 Task: Add the task  Create a new website for a non-profit organization to the section Backup and Recovery Sprint in the project AgileEagle and add a Due Date to the respective task as 2024/05/11
Action: Mouse moved to (900, 470)
Screenshot: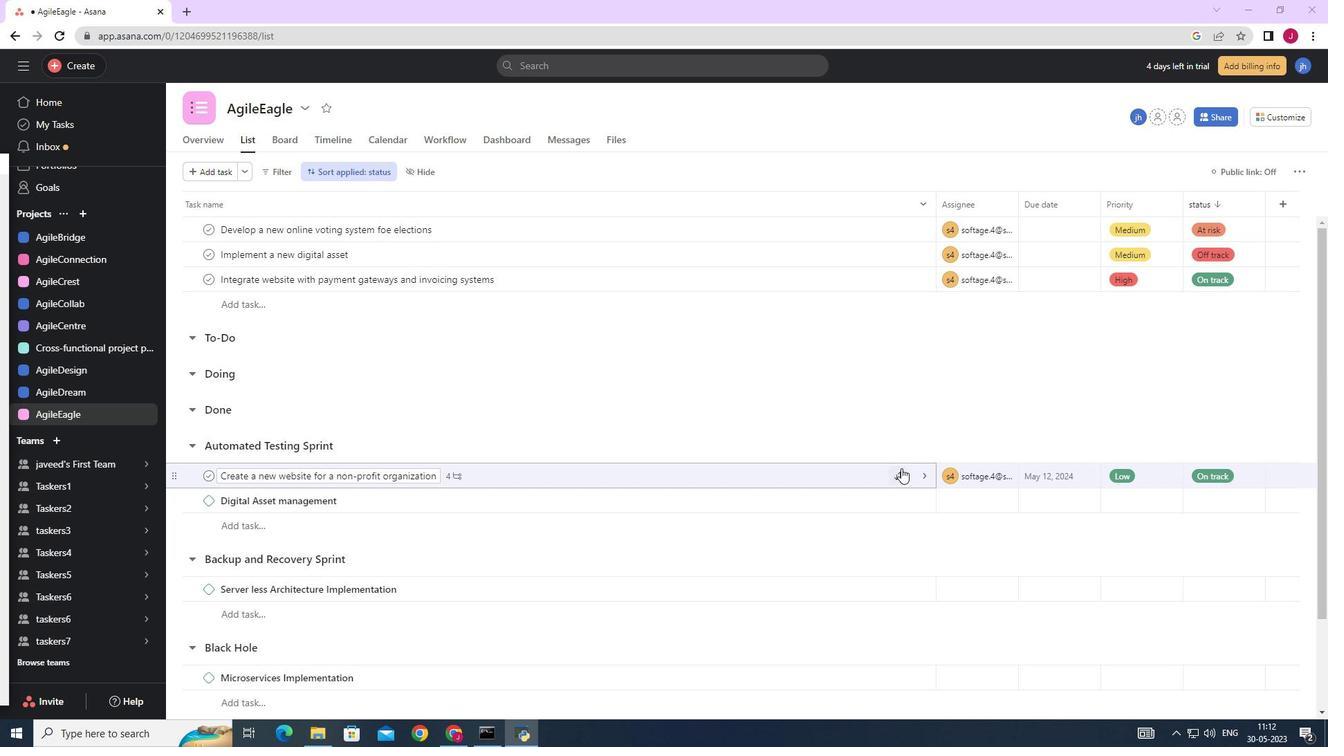 
Action: Mouse pressed left at (900, 470)
Screenshot: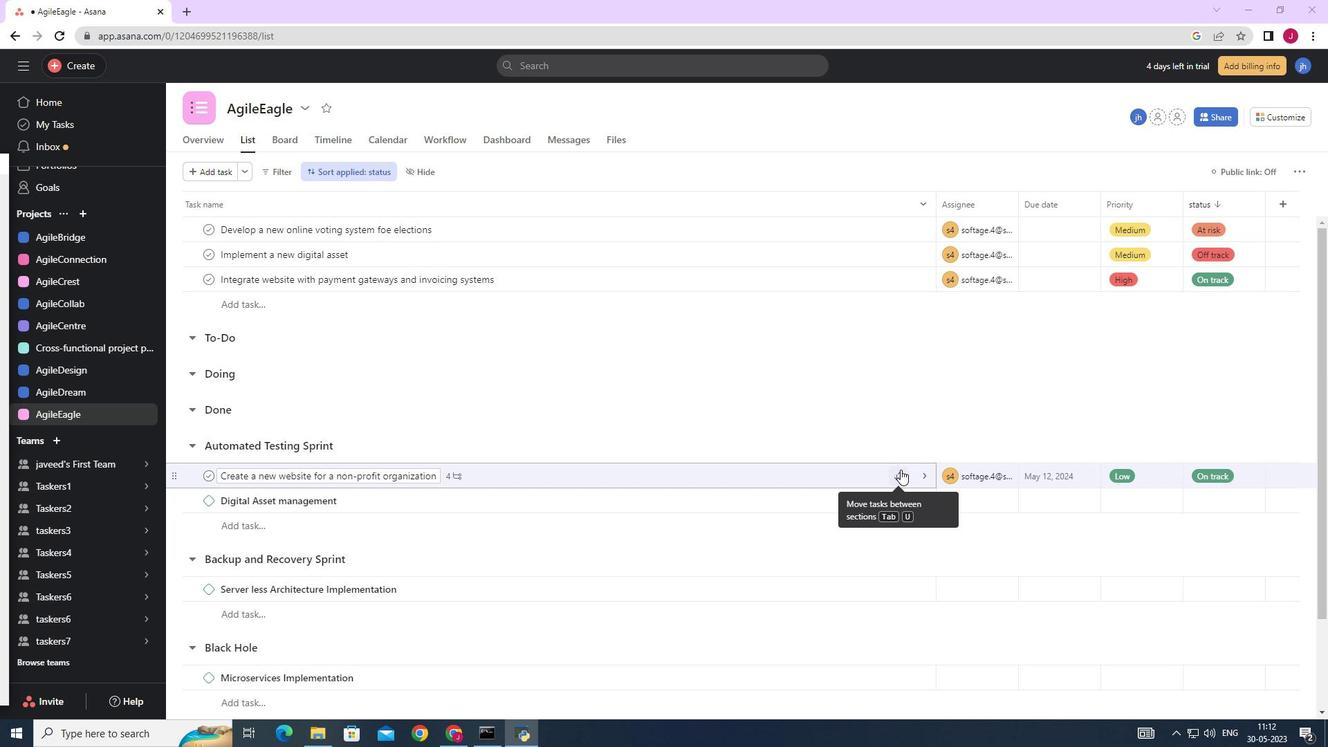 
Action: Mouse moved to (804, 399)
Screenshot: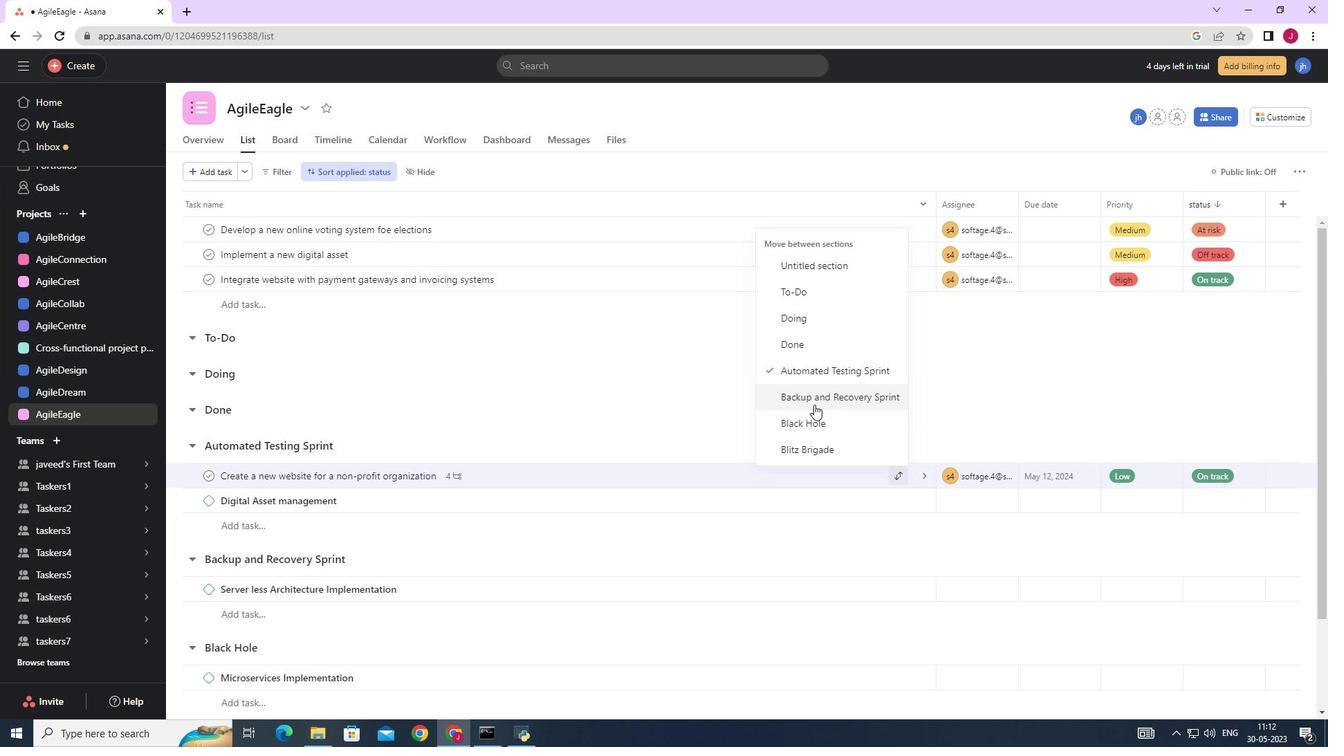 
Action: Mouse pressed left at (804, 399)
Screenshot: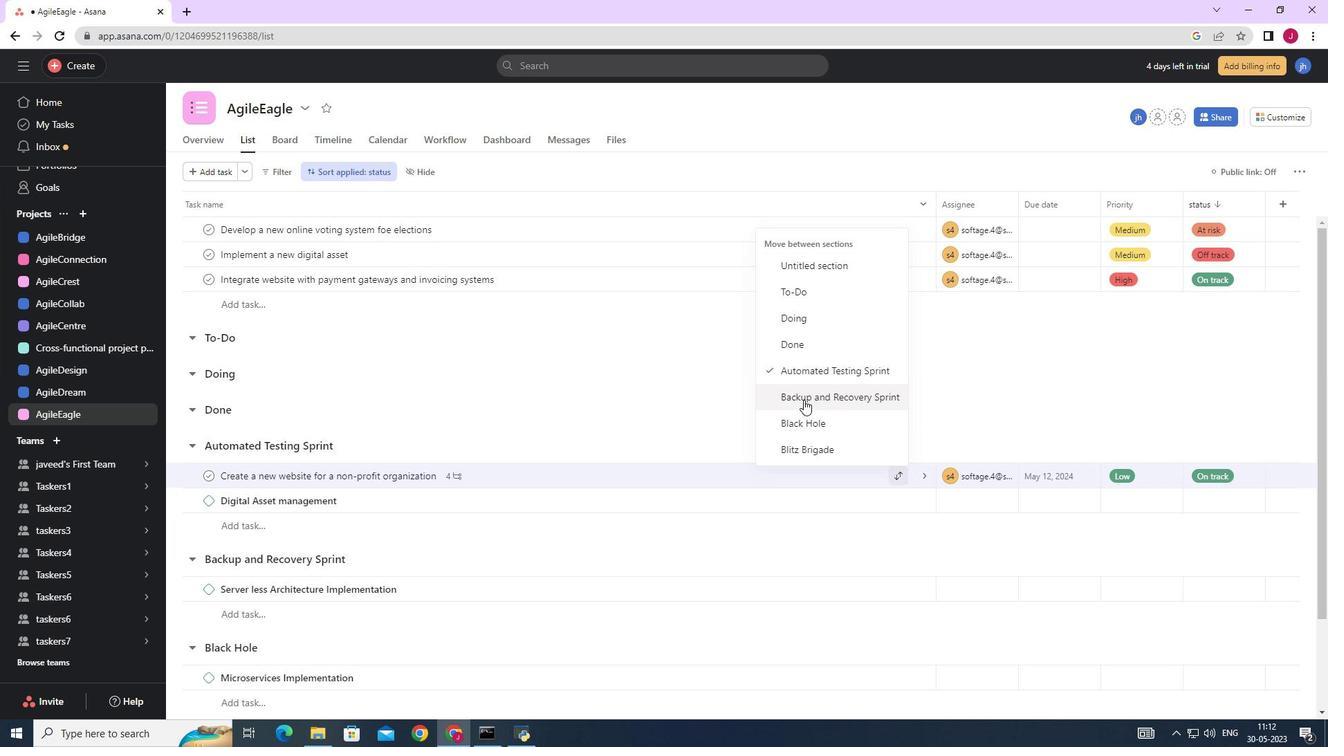 
Action: Mouse moved to (1062, 564)
Screenshot: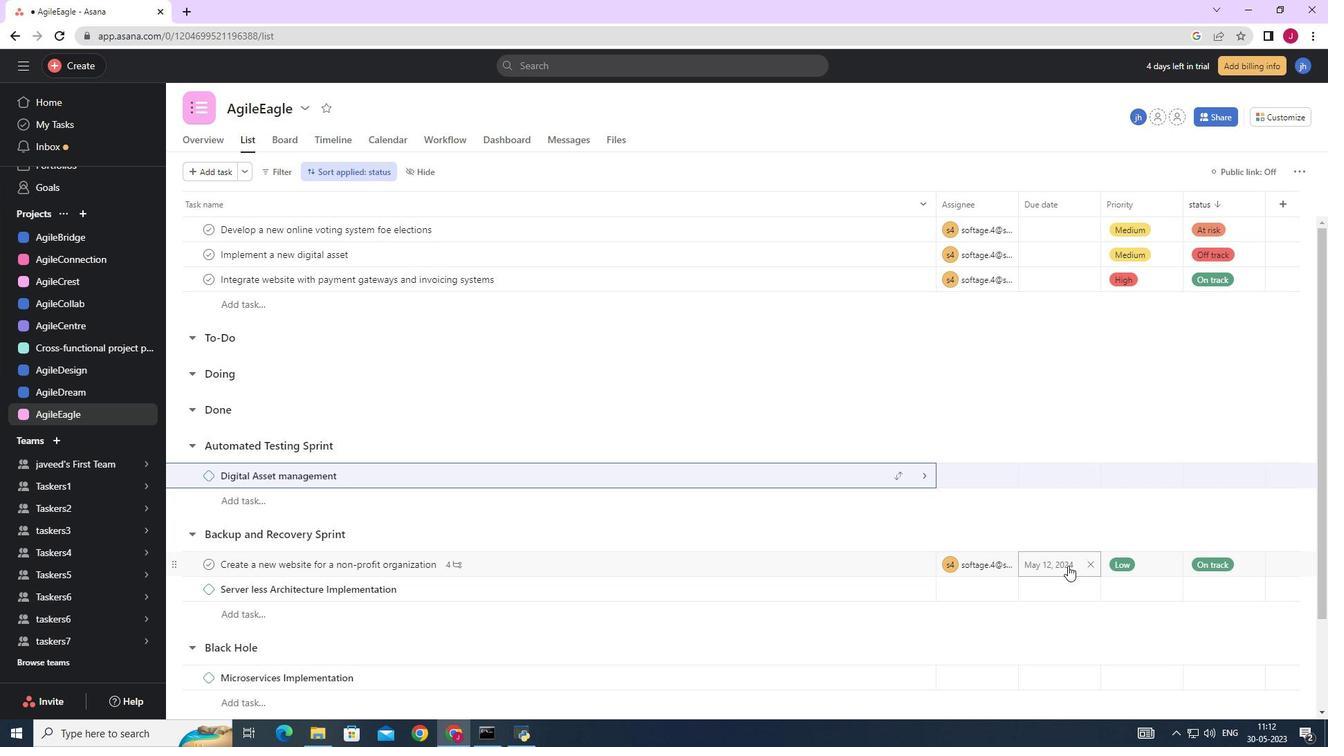
Action: Mouse pressed left at (1062, 564)
Screenshot: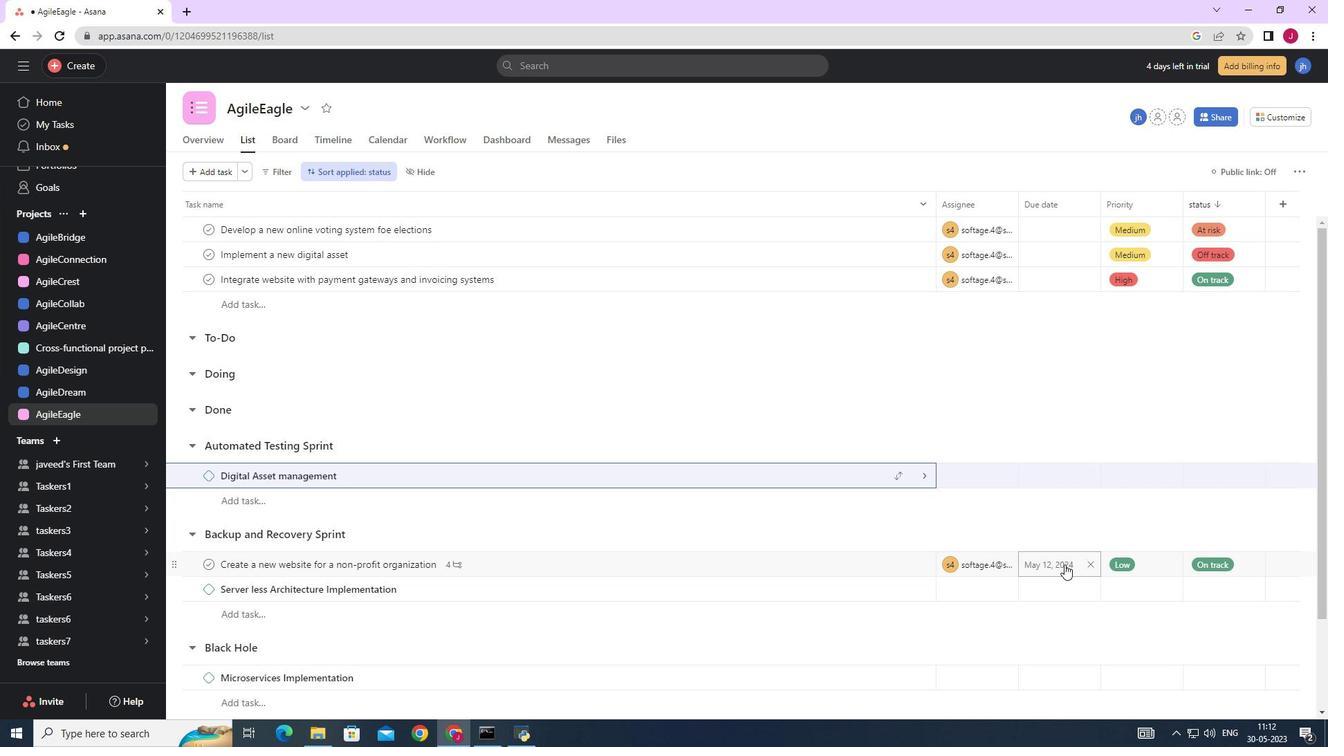 
Action: Mouse moved to (1201, 405)
Screenshot: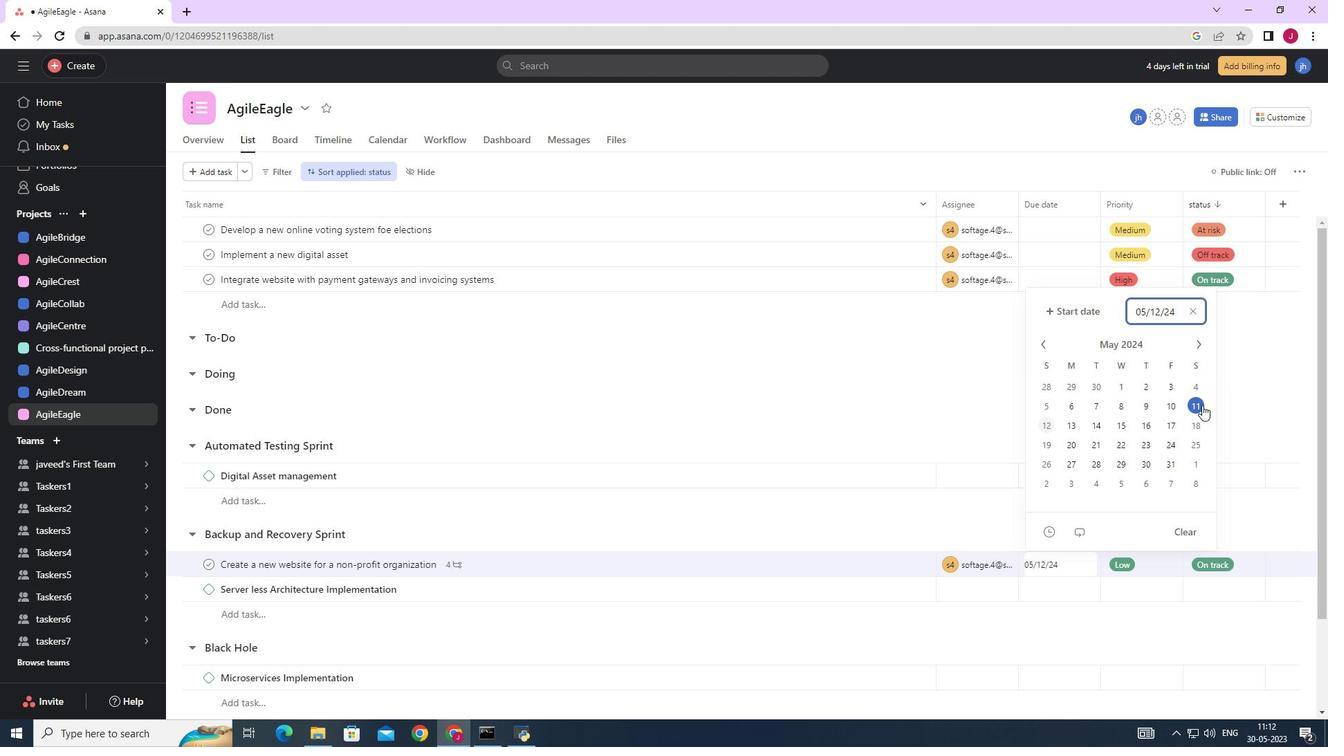
Action: Mouse pressed left at (1201, 405)
Screenshot: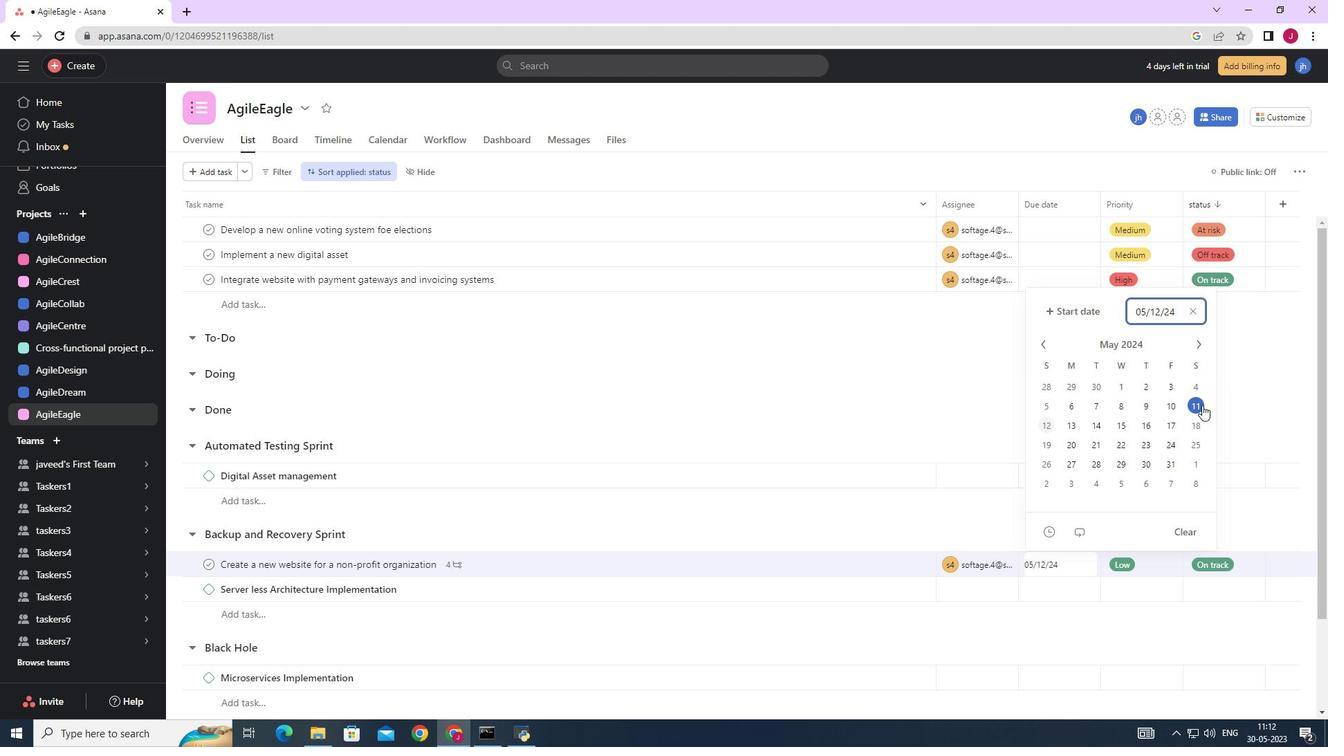 
Action: Mouse moved to (1267, 370)
Screenshot: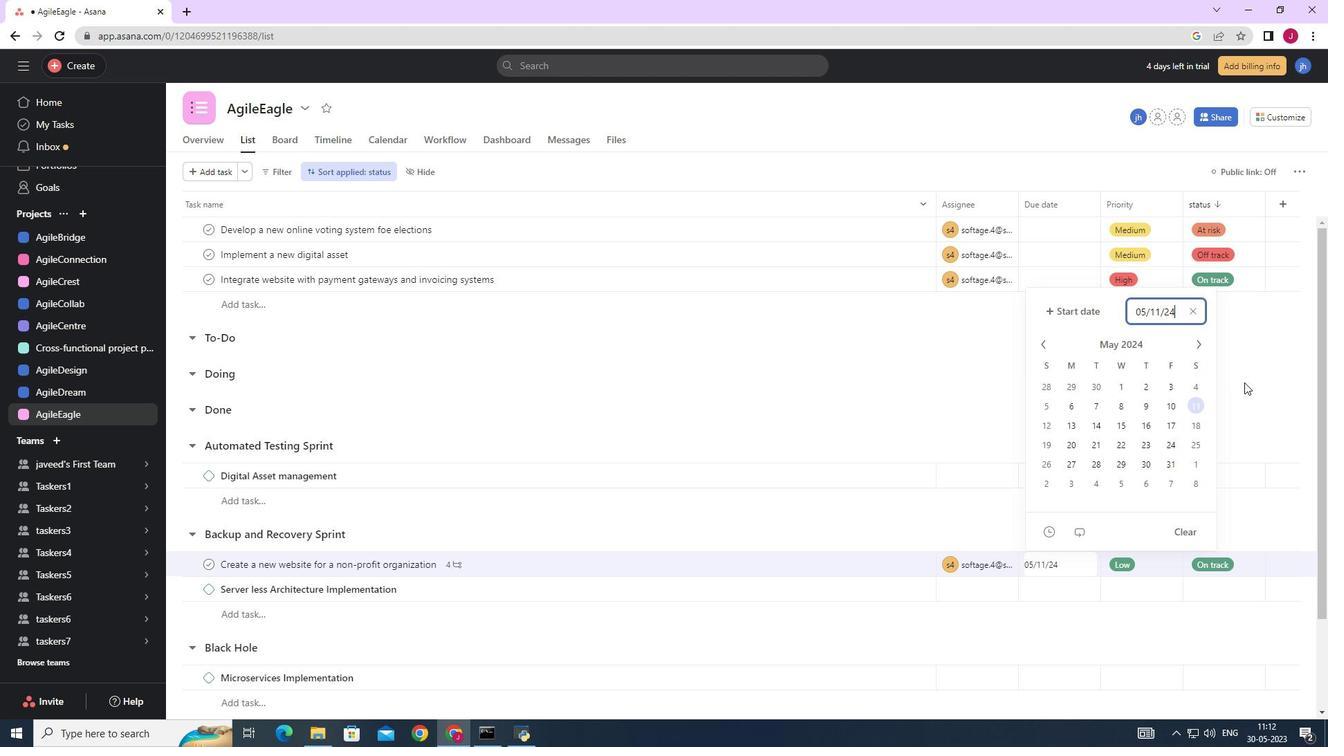 
Action: Mouse pressed left at (1267, 370)
Screenshot: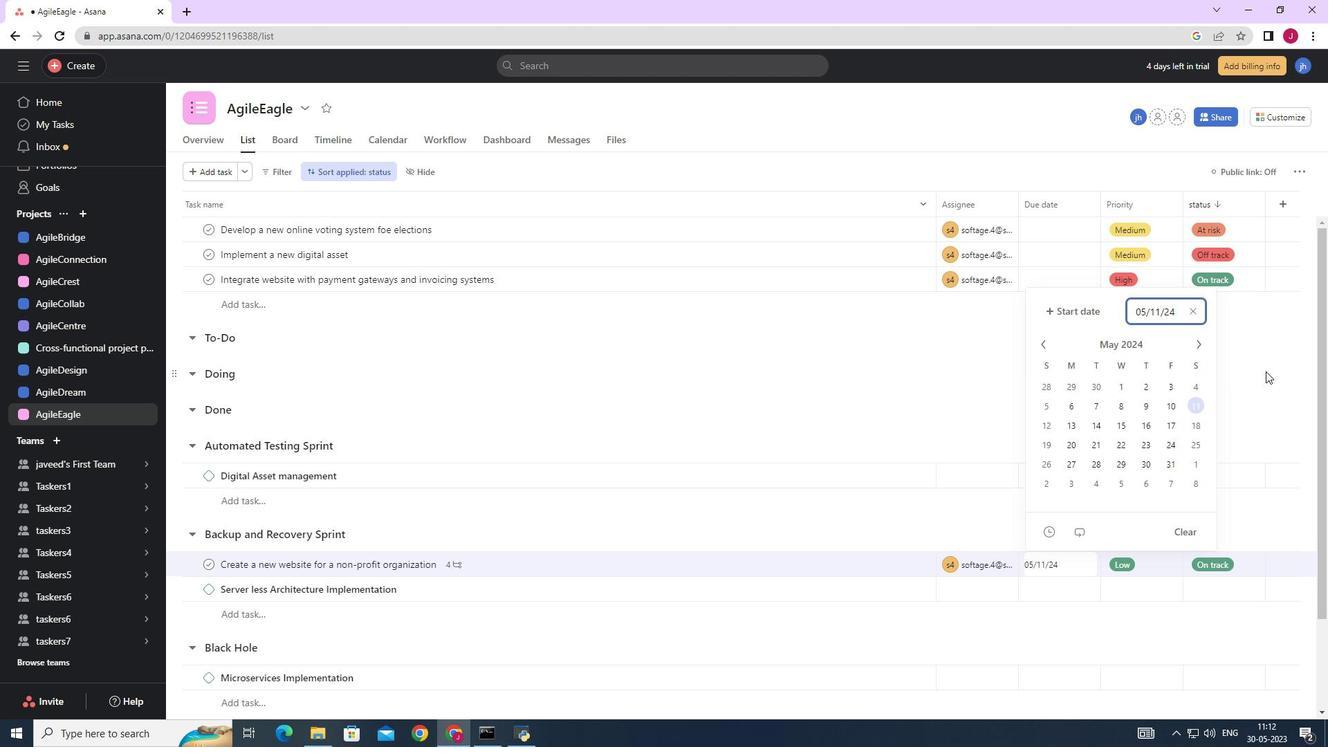 
Action: Mouse moved to (1267, 369)
Screenshot: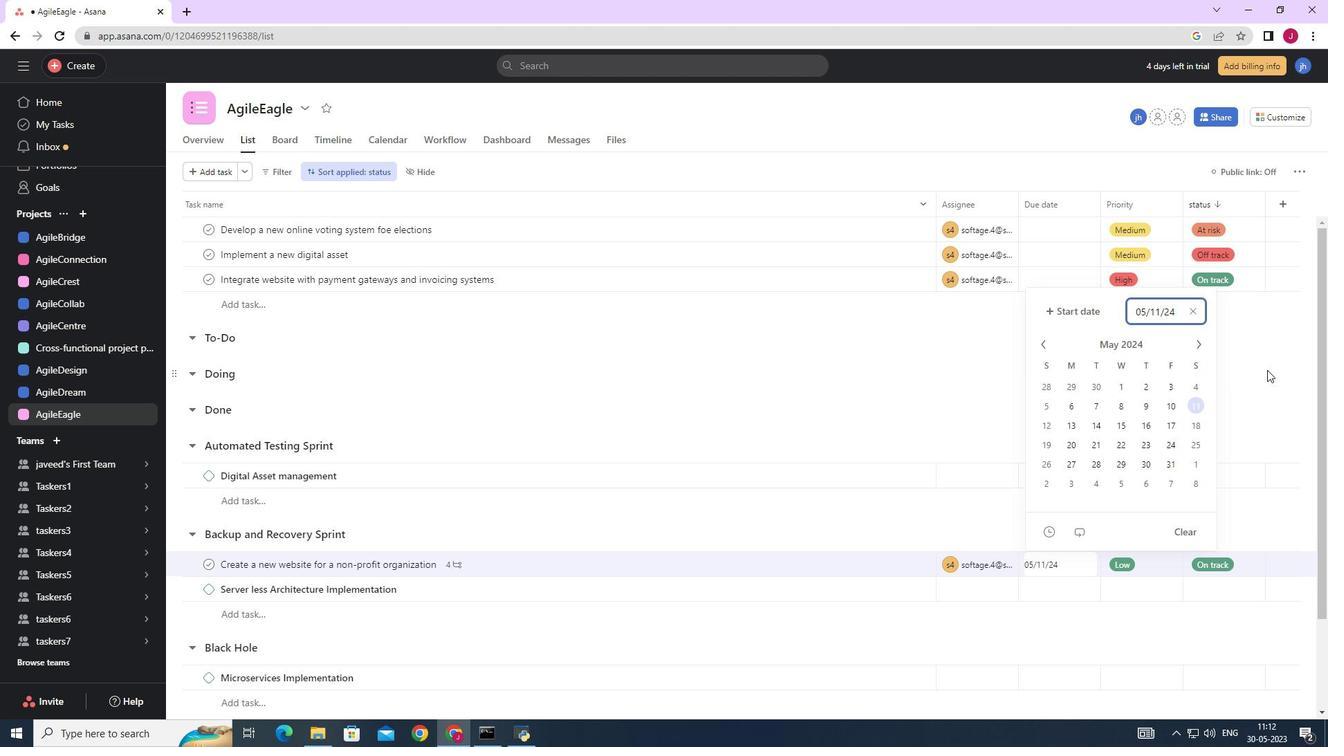 
